 Task: Select the workbench.editor-inputs.search-editor-input in the default binary editor.
Action: Mouse moved to (9, 510)
Screenshot: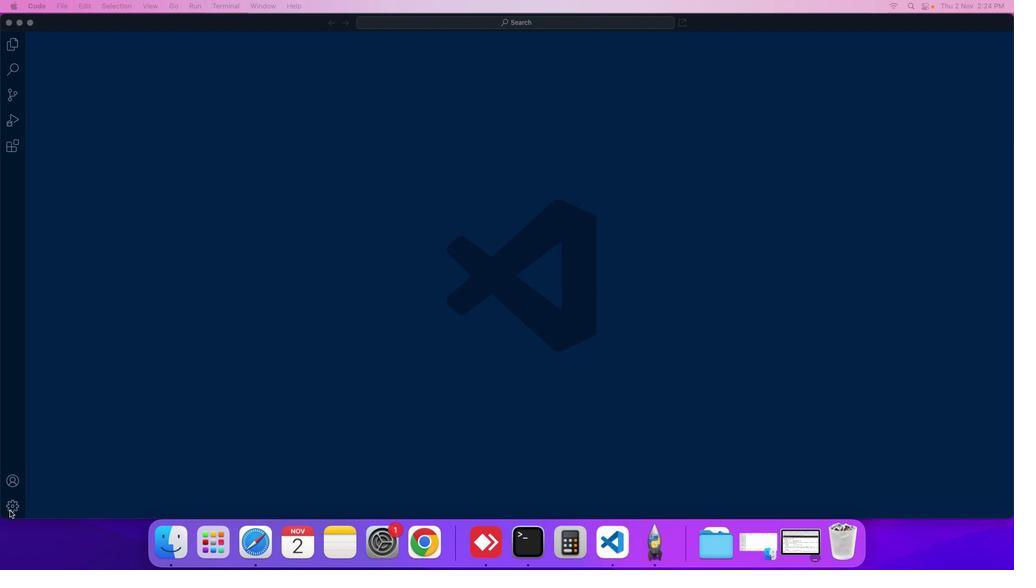 
Action: Mouse pressed left at (9, 510)
Screenshot: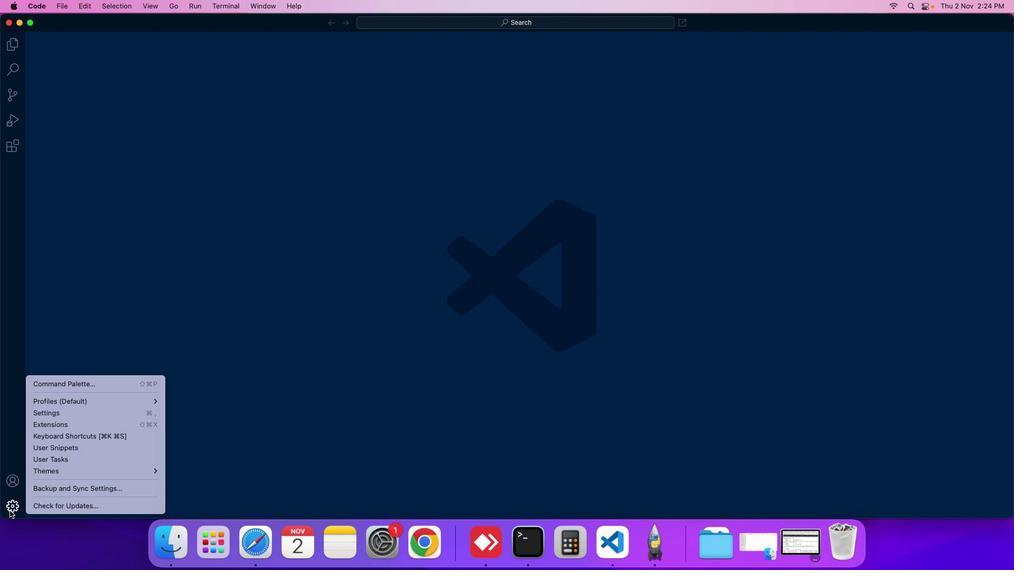 
Action: Mouse moved to (44, 416)
Screenshot: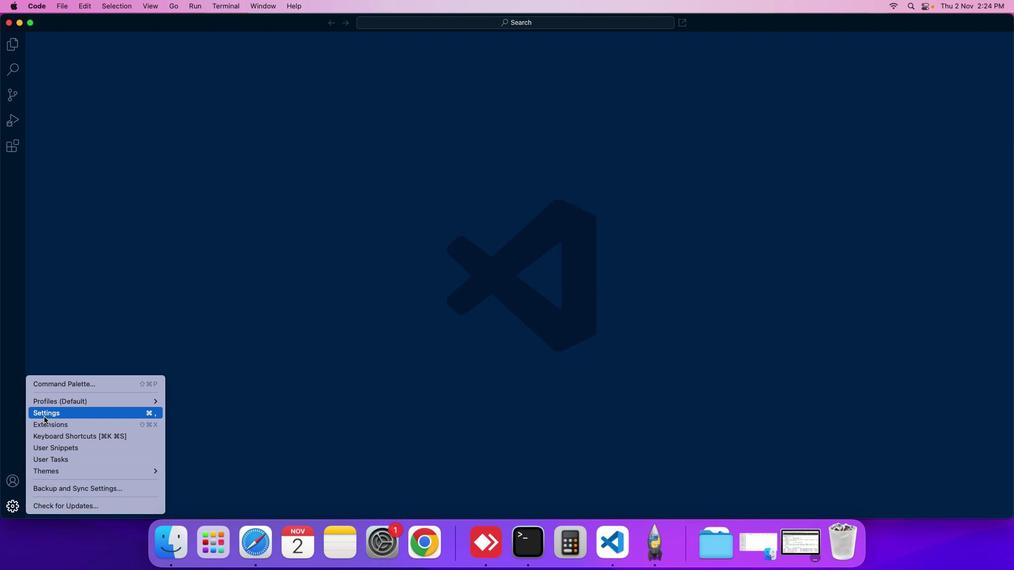 
Action: Mouse pressed left at (44, 416)
Screenshot: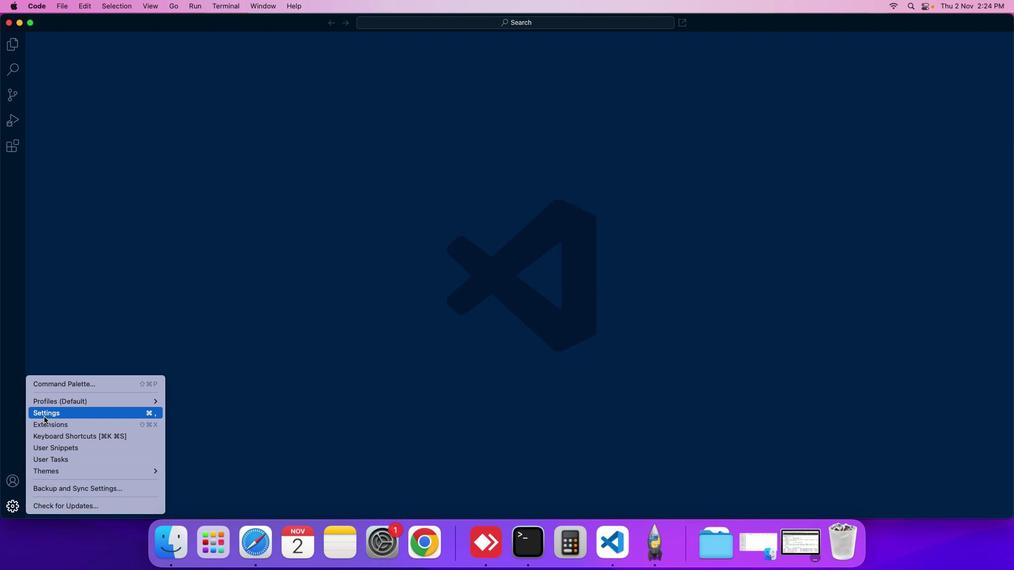 
Action: Mouse moved to (255, 134)
Screenshot: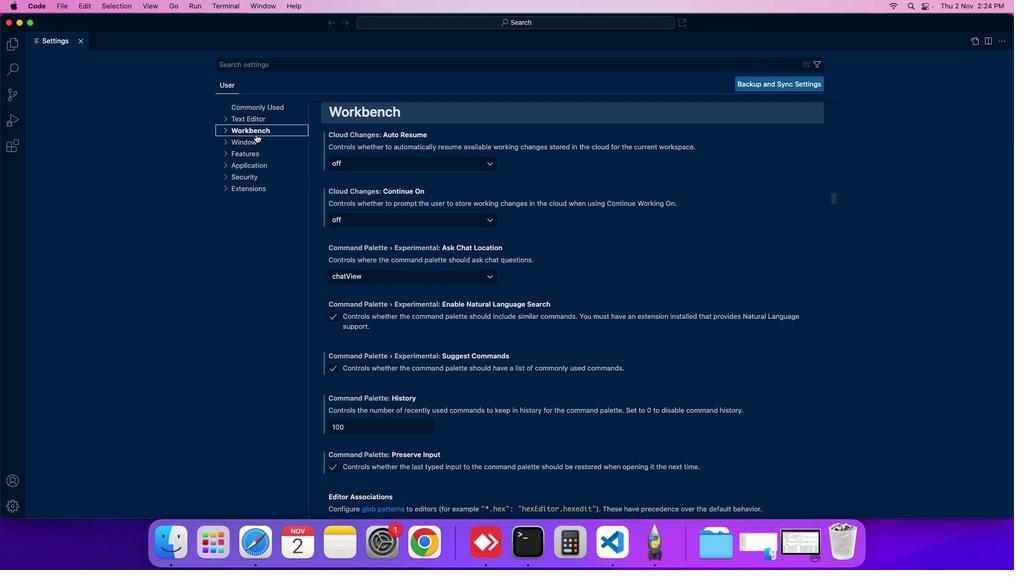 
Action: Mouse pressed left at (255, 134)
Screenshot: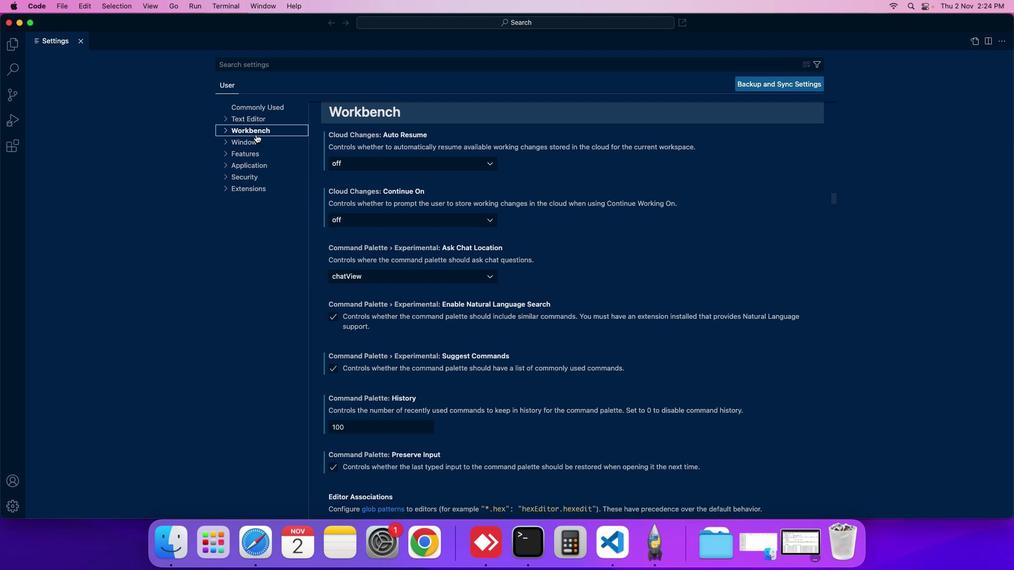 
Action: Mouse moved to (262, 151)
Screenshot: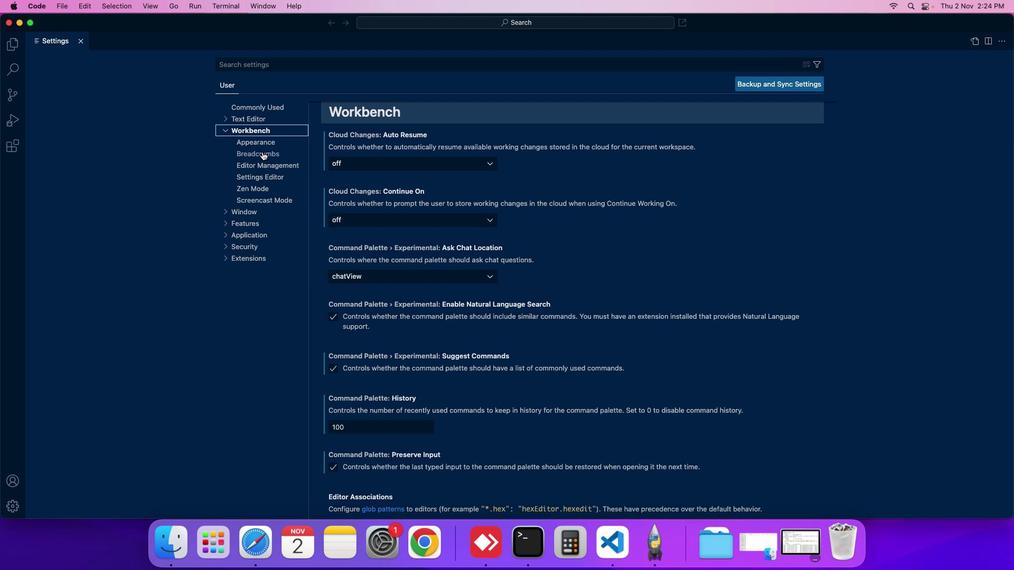 
Action: Mouse pressed left at (262, 151)
Screenshot: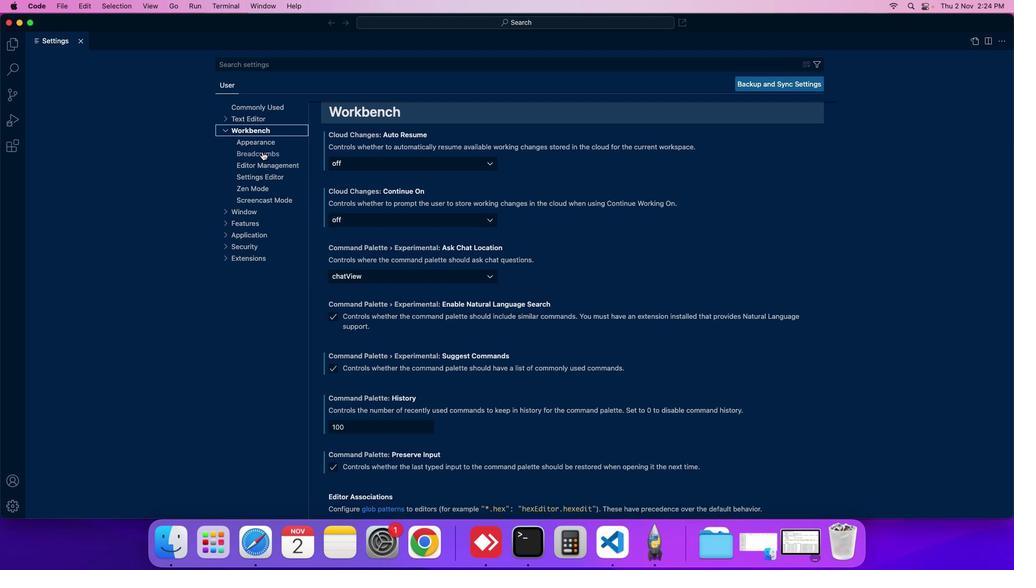 
Action: Mouse moved to (581, 374)
Screenshot: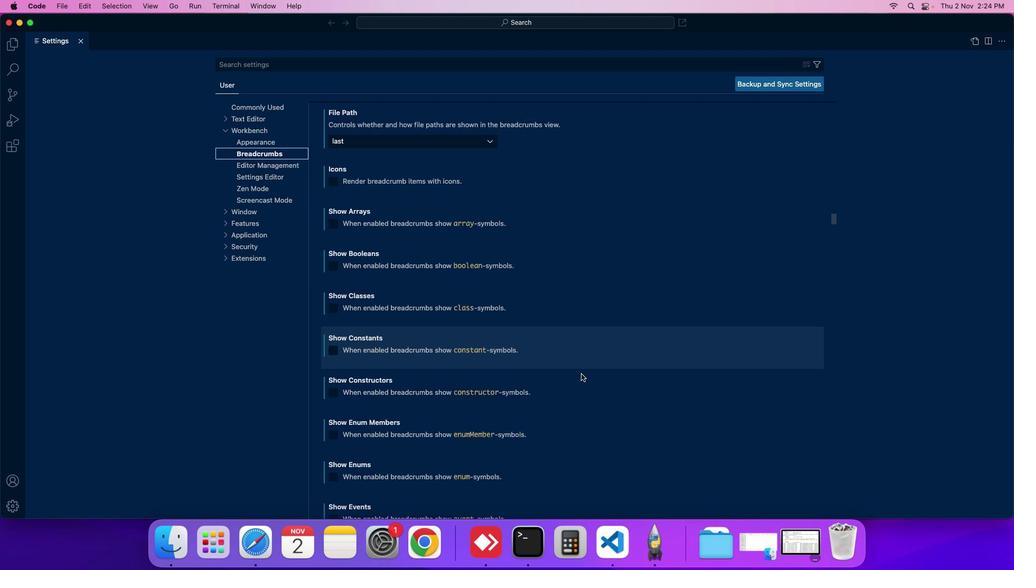 
Action: Mouse scrolled (581, 374) with delta (0, 0)
Screenshot: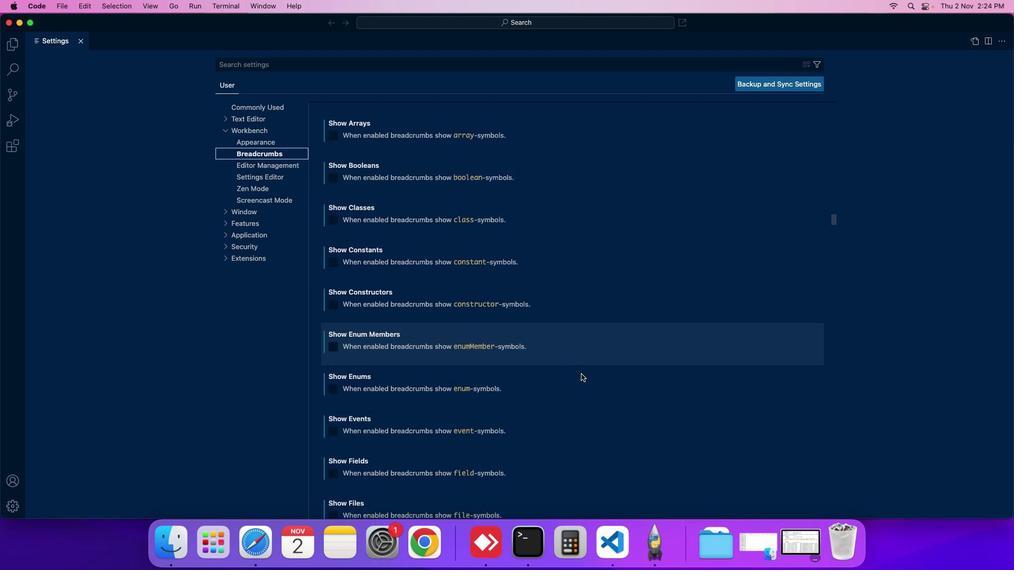 
Action: Mouse moved to (581, 374)
Screenshot: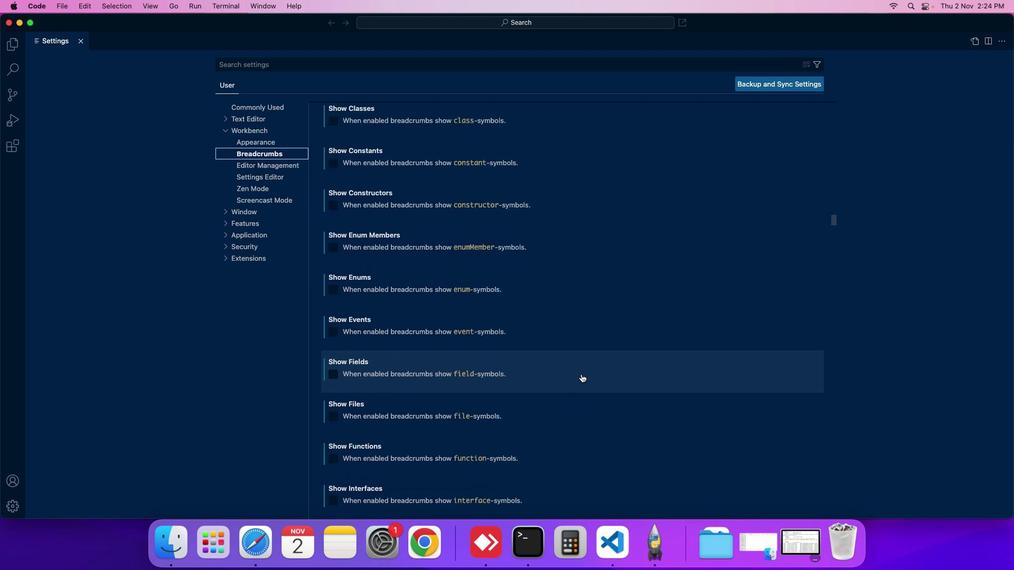 
Action: Mouse scrolled (581, 374) with delta (0, 0)
Screenshot: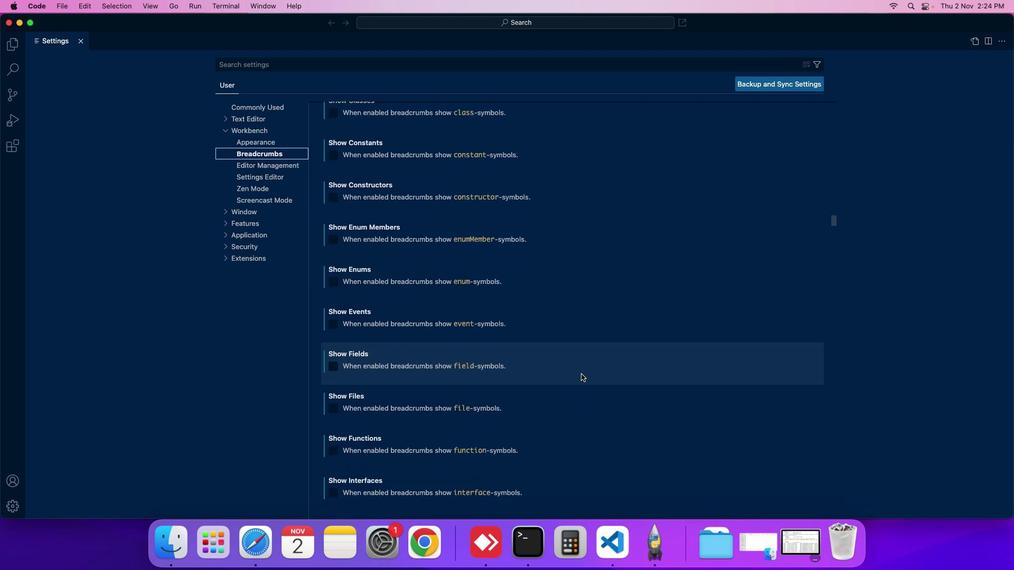 
Action: Mouse scrolled (581, 374) with delta (0, 0)
Screenshot: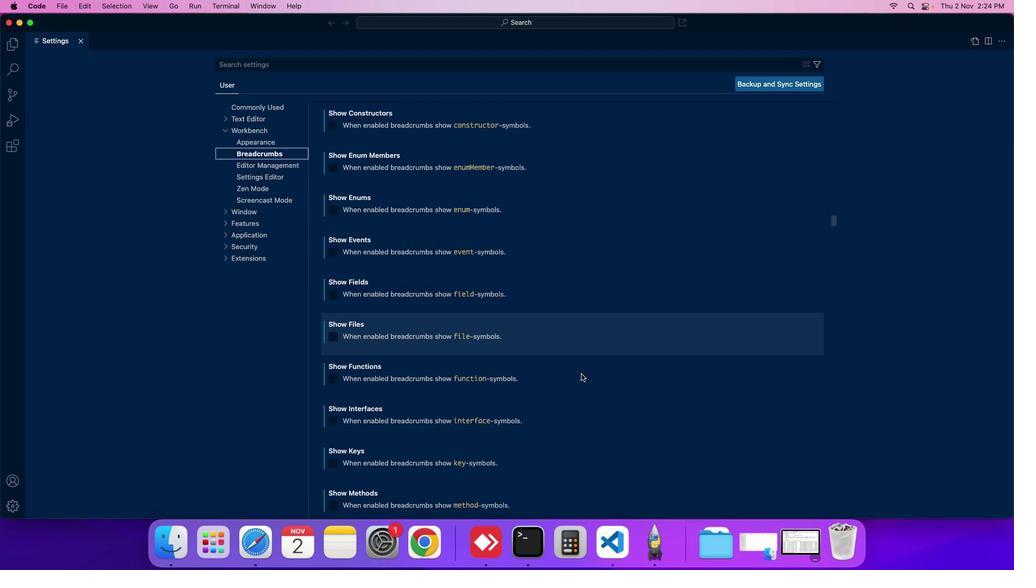 
Action: Mouse scrolled (581, 374) with delta (0, 0)
Screenshot: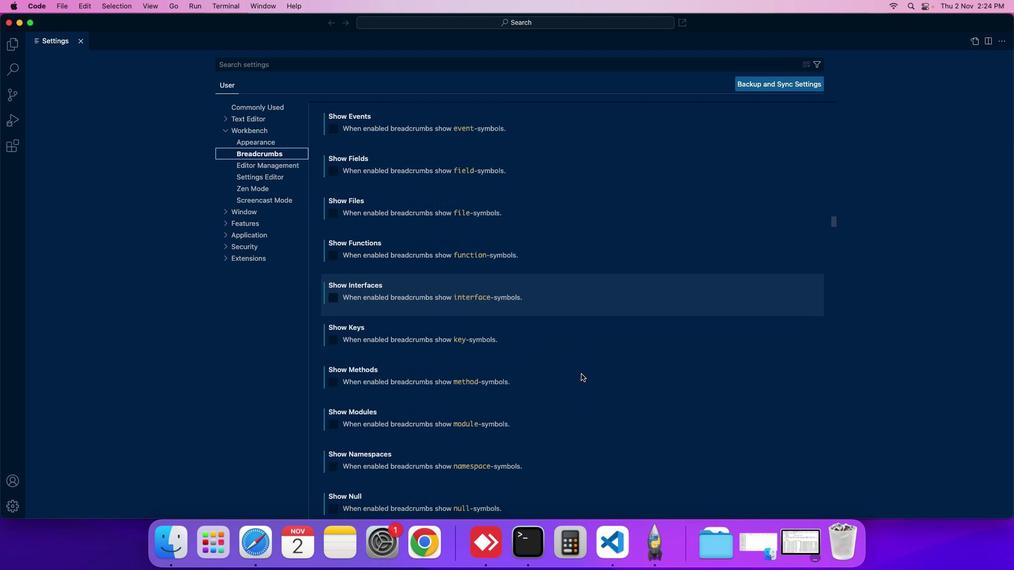 
Action: Mouse scrolled (581, 374) with delta (0, 0)
Screenshot: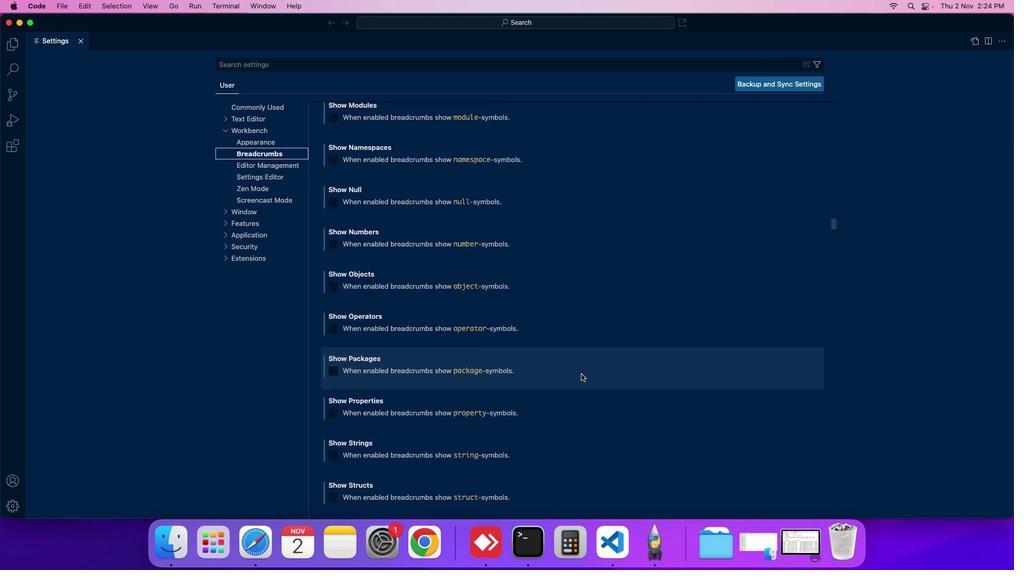 
Action: Mouse scrolled (581, 374) with delta (0, 0)
Screenshot: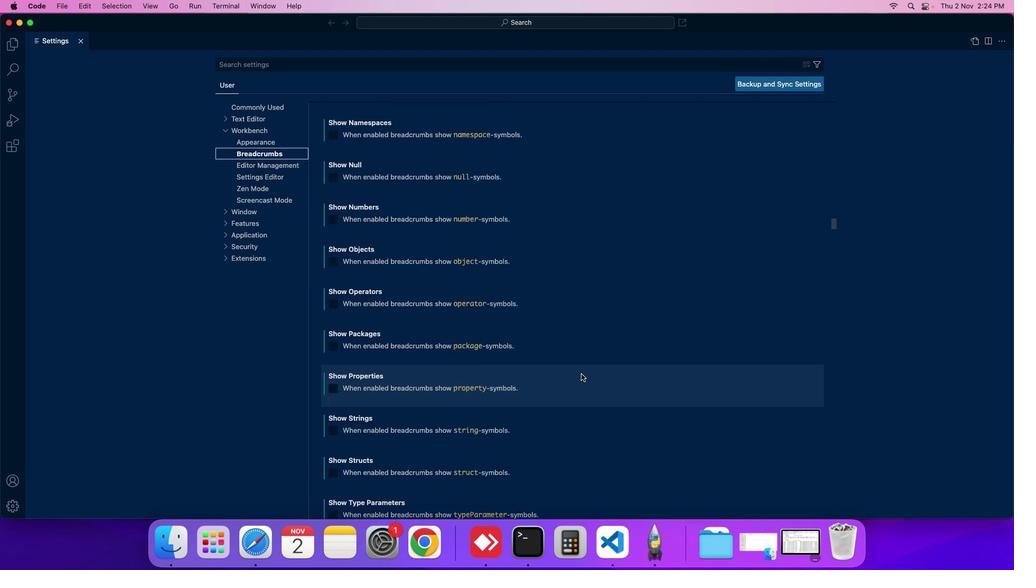 
Action: Mouse scrolled (581, 374) with delta (0, 0)
Screenshot: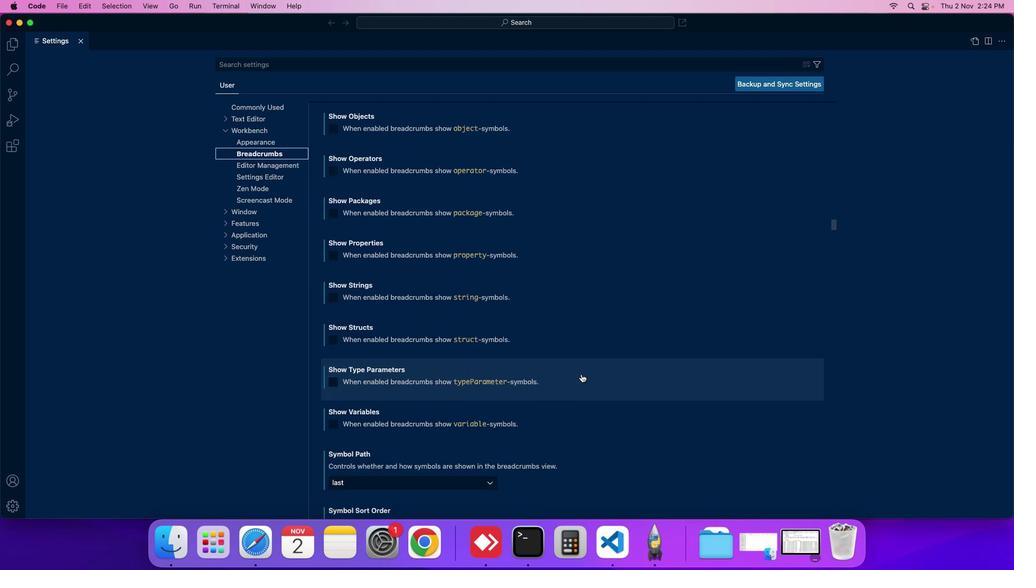 
Action: Mouse scrolled (581, 374) with delta (0, 0)
Screenshot: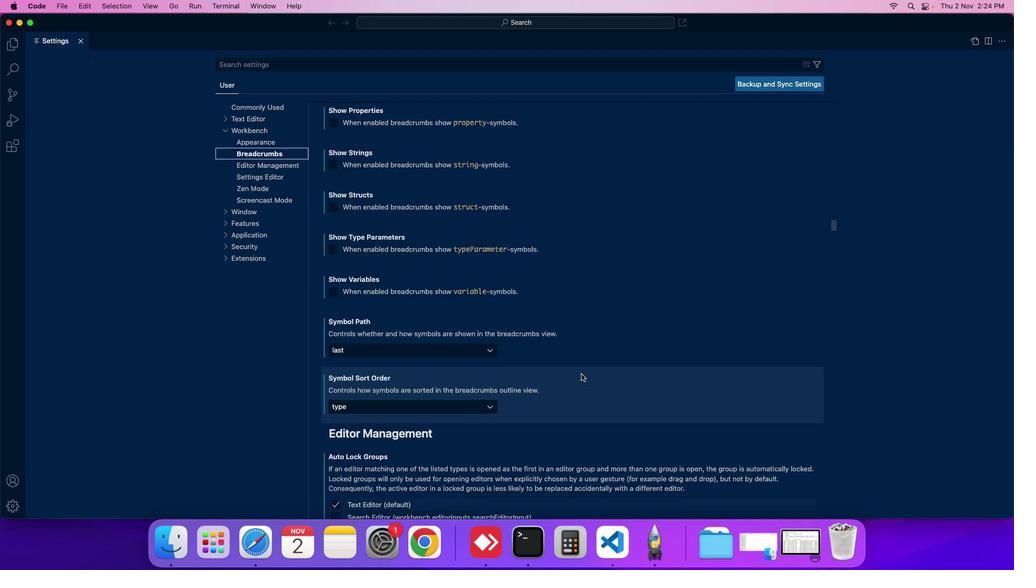 
Action: Mouse scrolled (581, 374) with delta (0, 0)
Screenshot: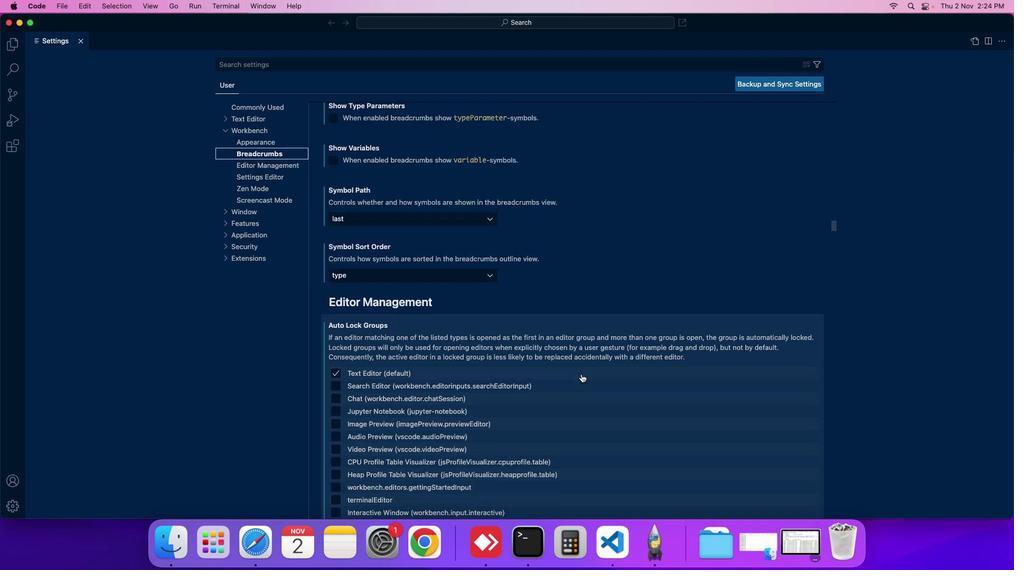 
Action: Mouse scrolled (581, 374) with delta (0, 0)
Screenshot: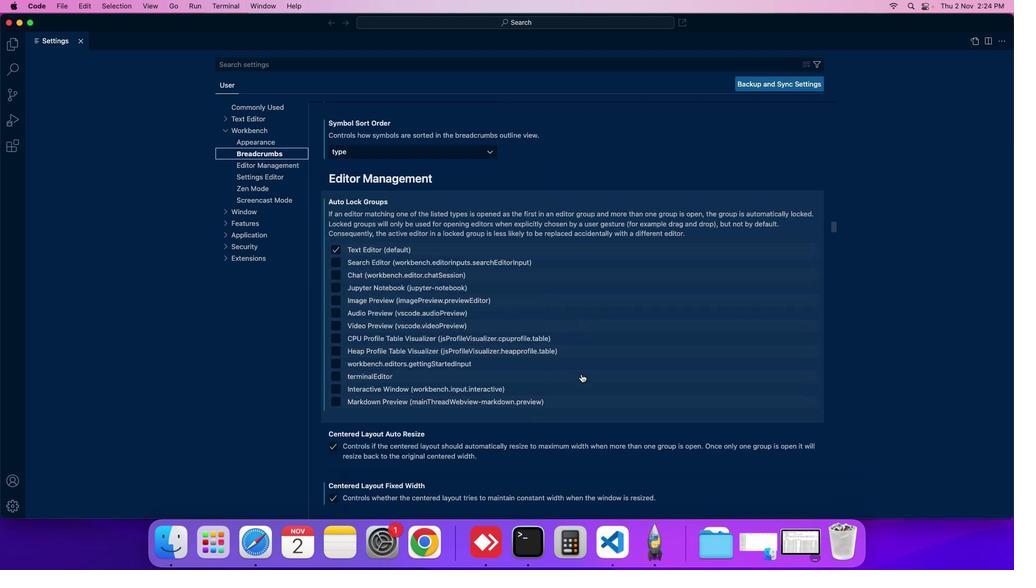 
Action: Mouse scrolled (581, 374) with delta (0, 0)
Screenshot: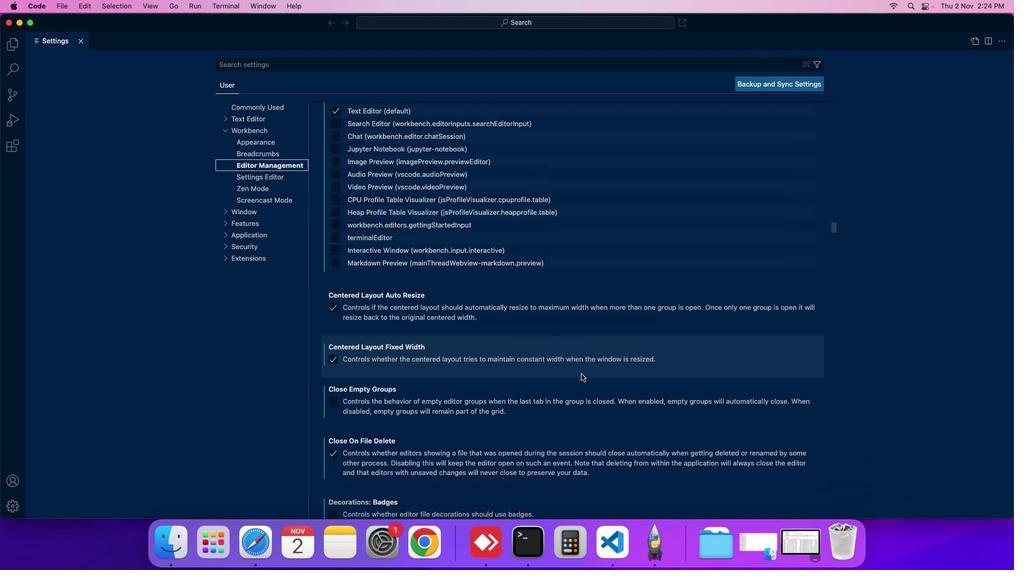 
Action: Mouse scrolled (581, 374) with delta (0, 0)
Screenshot: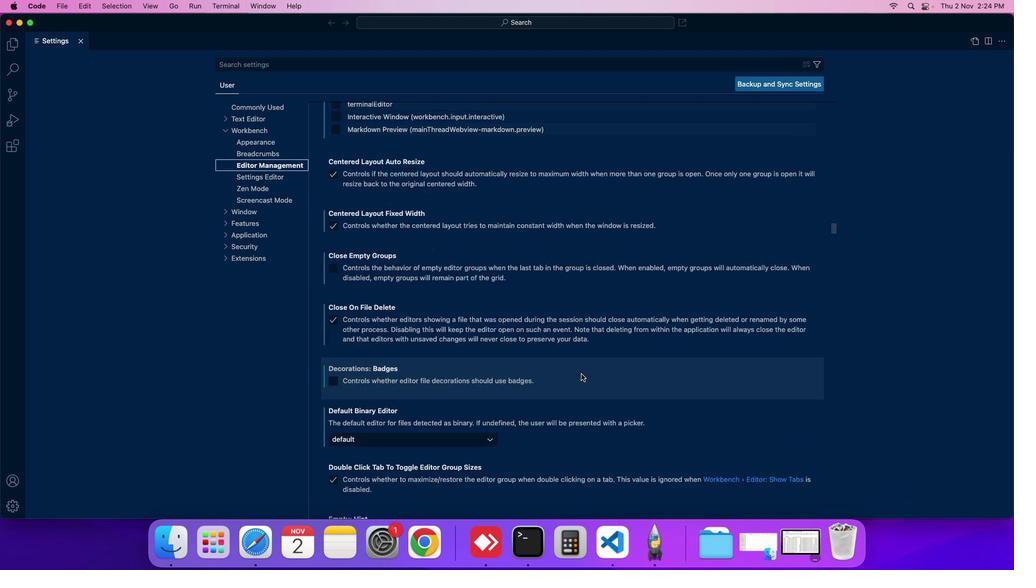 
Action: Mouse scrolled (581, 374) with delta (0, 0)
Screenshot: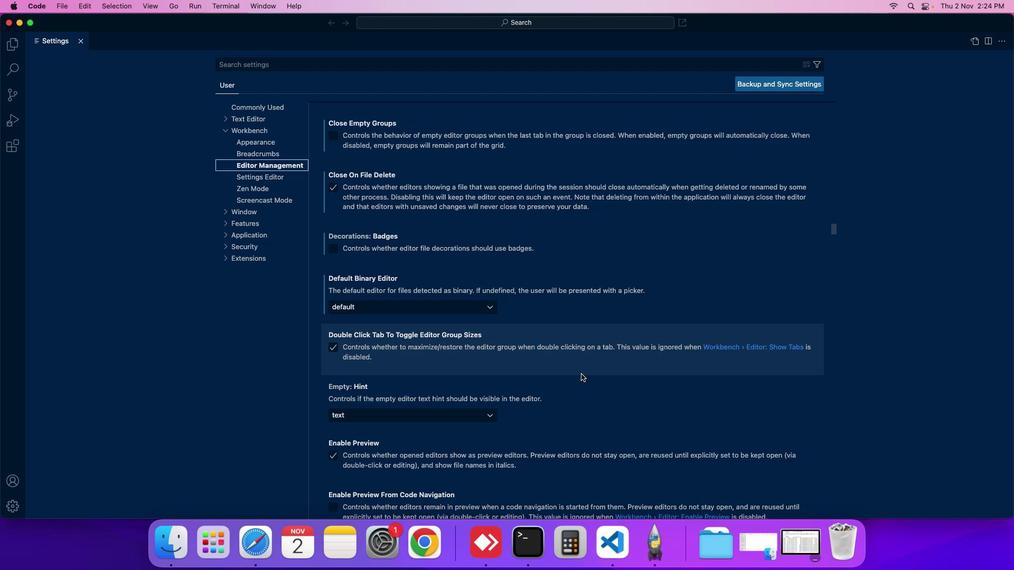 
Action: Mouse scrolled (581, 374) with delta (0, 0)
Screenshot: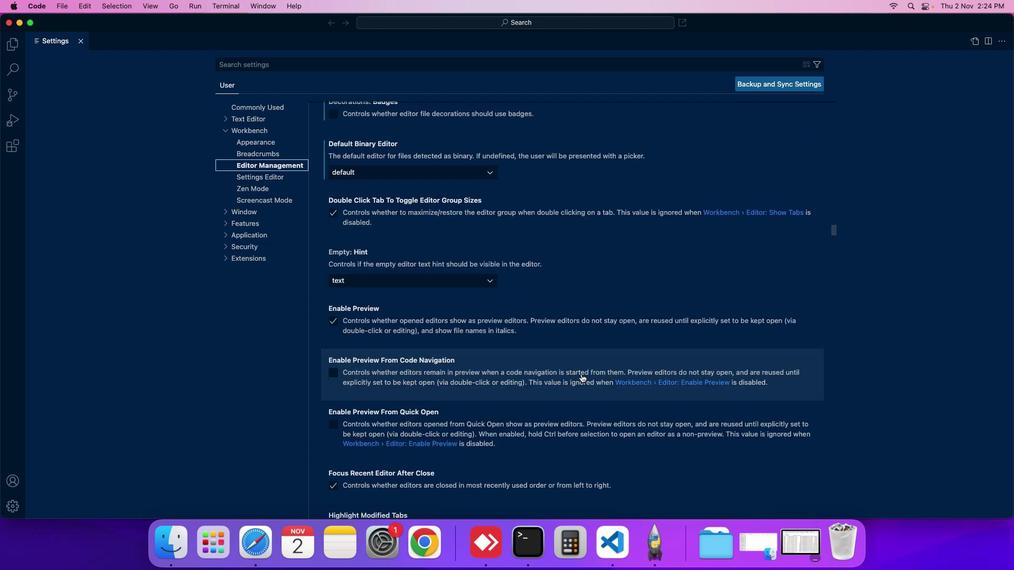 
Action: Mouse moved to (413, 174)
Screenshot: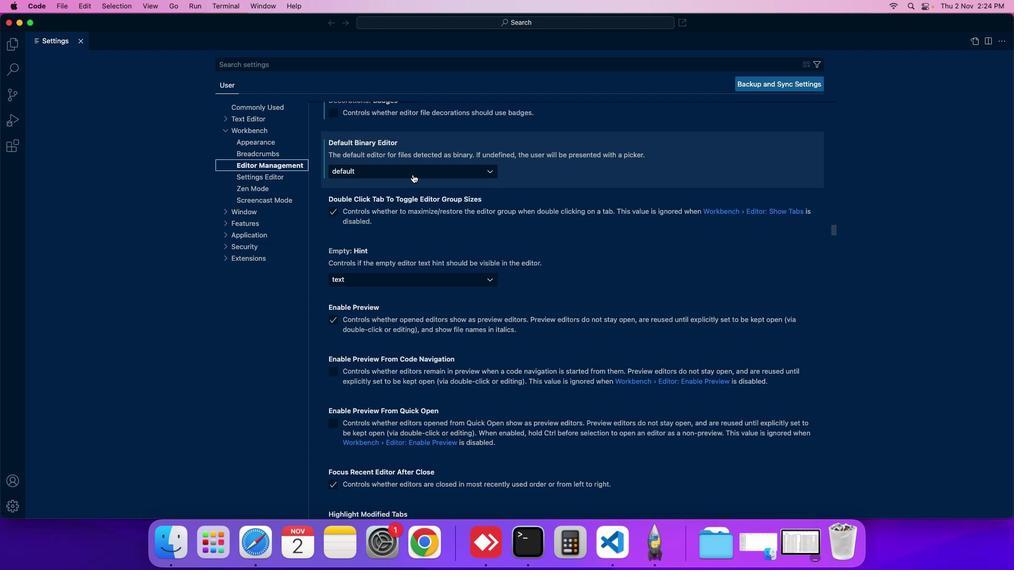
Action: Mouse pressed left at (413, 174)
Screenshot: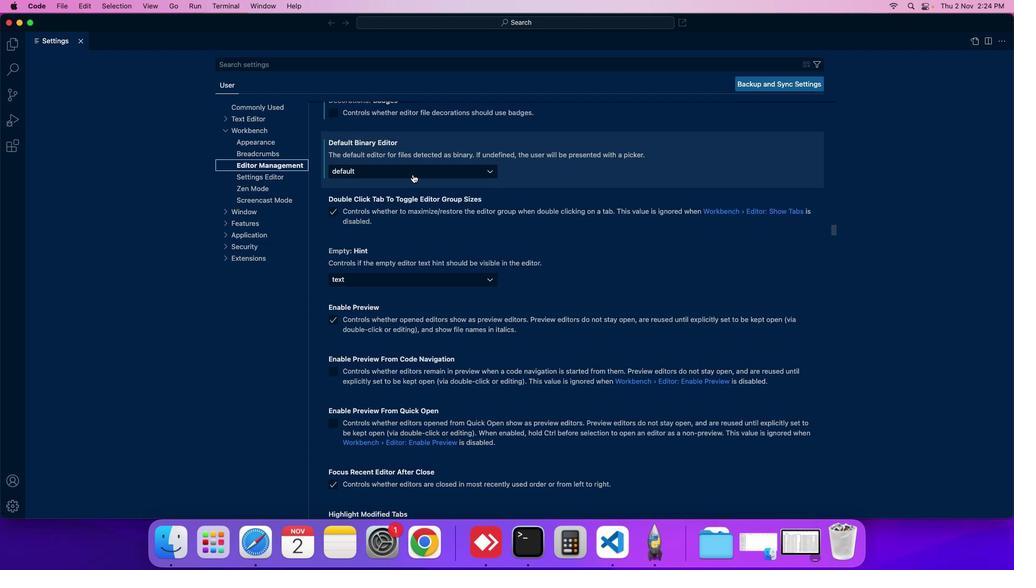 
Action: Mouse moved to (395, 197)
Screenshot: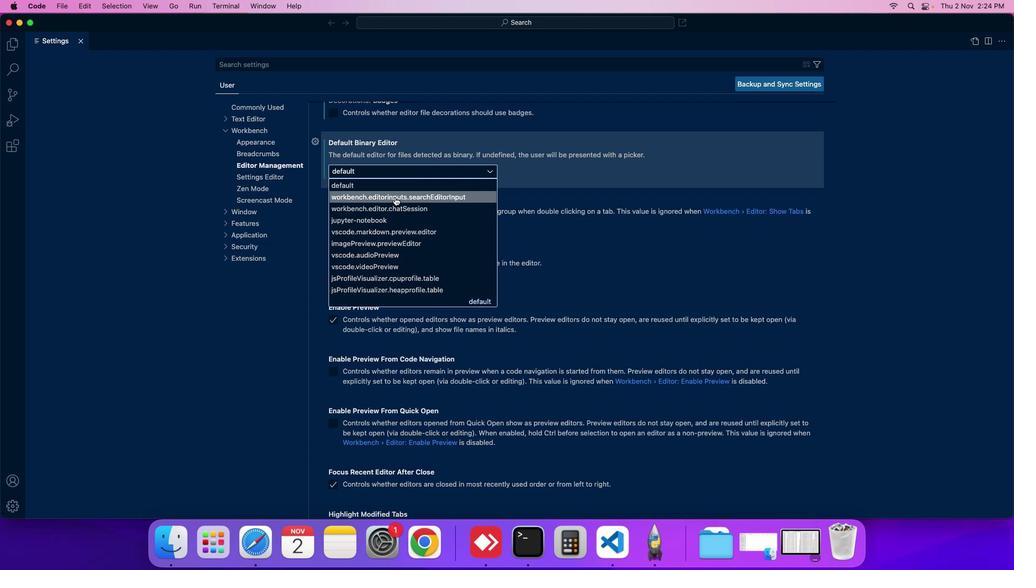 
Action: Mouse pressed left at (395, 197)
Screenshot: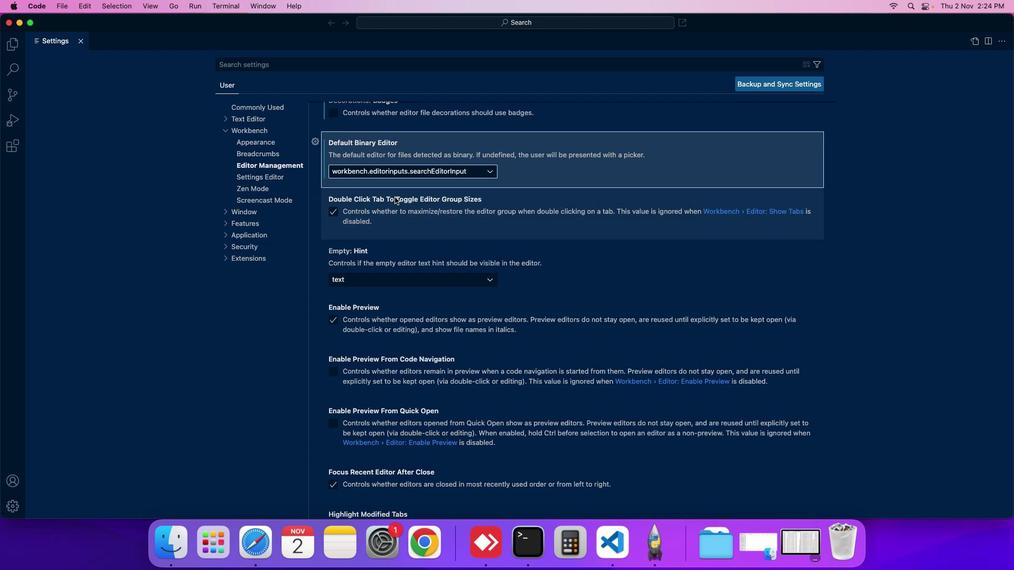 
Action: Mouse moved to (395, 198)
Screenshot: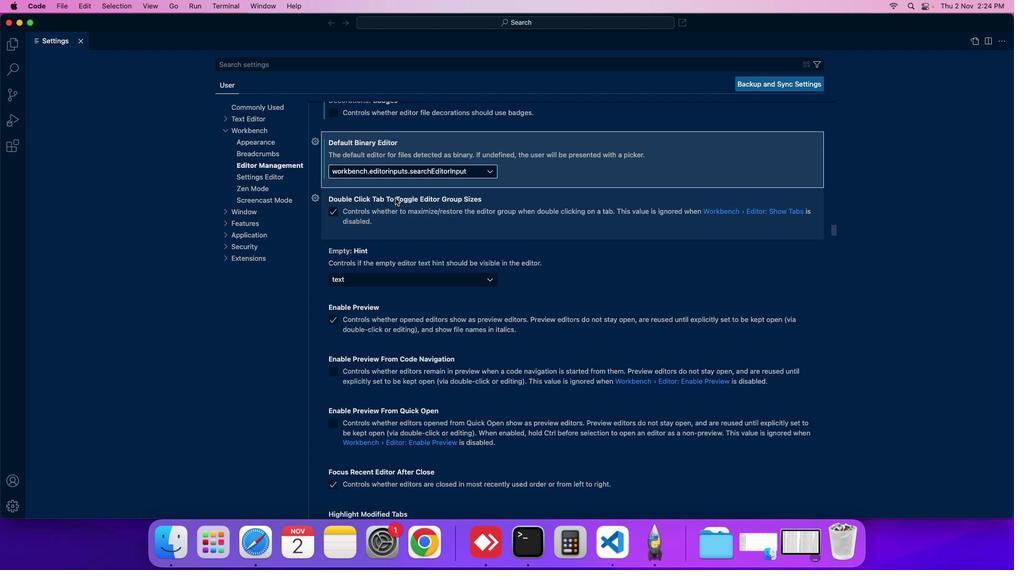 
